 Task: Add the task  Implement a new cloud-based travel management system for a company to the section Hypernova in the project BitBoost and add a Due Date to the respective task as 2023/09/21
Action: Mouse moved to (742, 513)
Screenshot: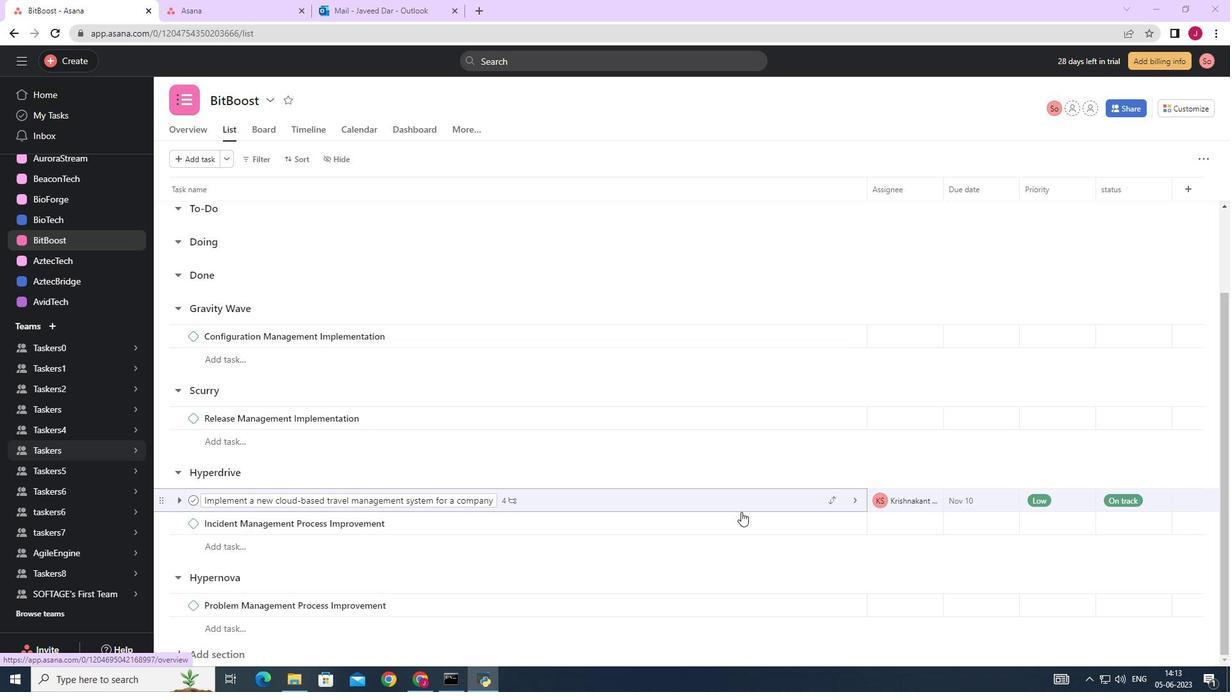 
Action: Mouse scrolled (742, 512) with delta (0, 0)
Screenshot: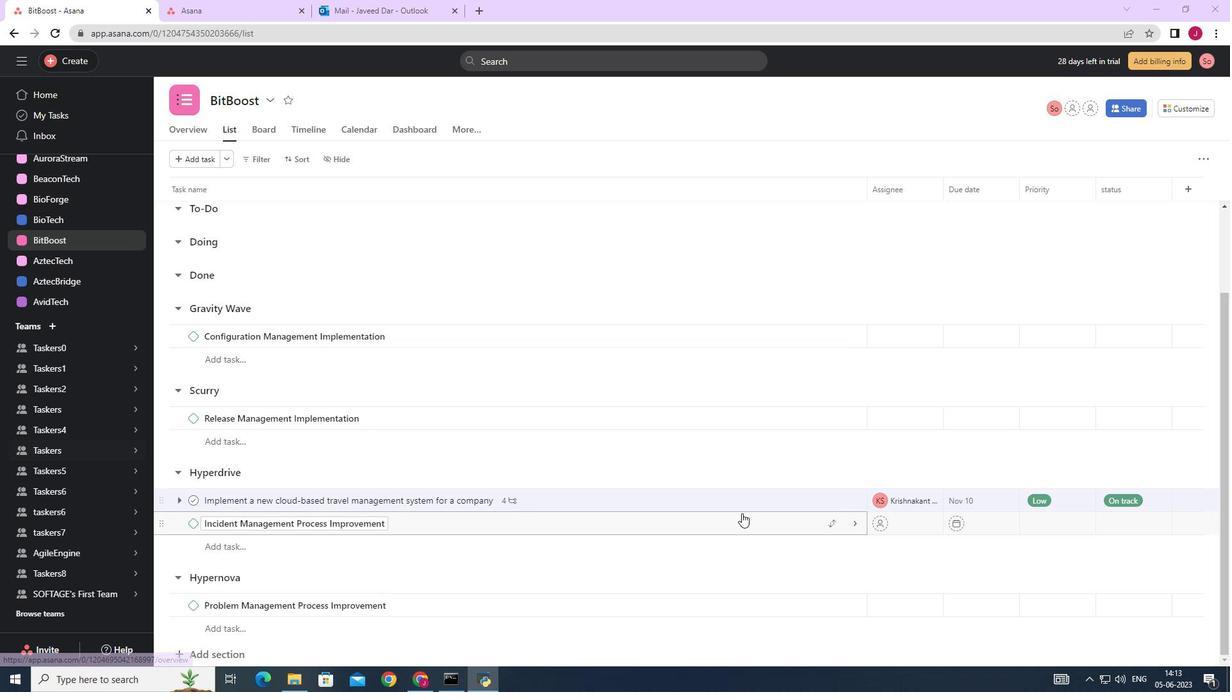 
Action: Mouse scrolled (742, 512) with delta (0, 0)
Screenshot: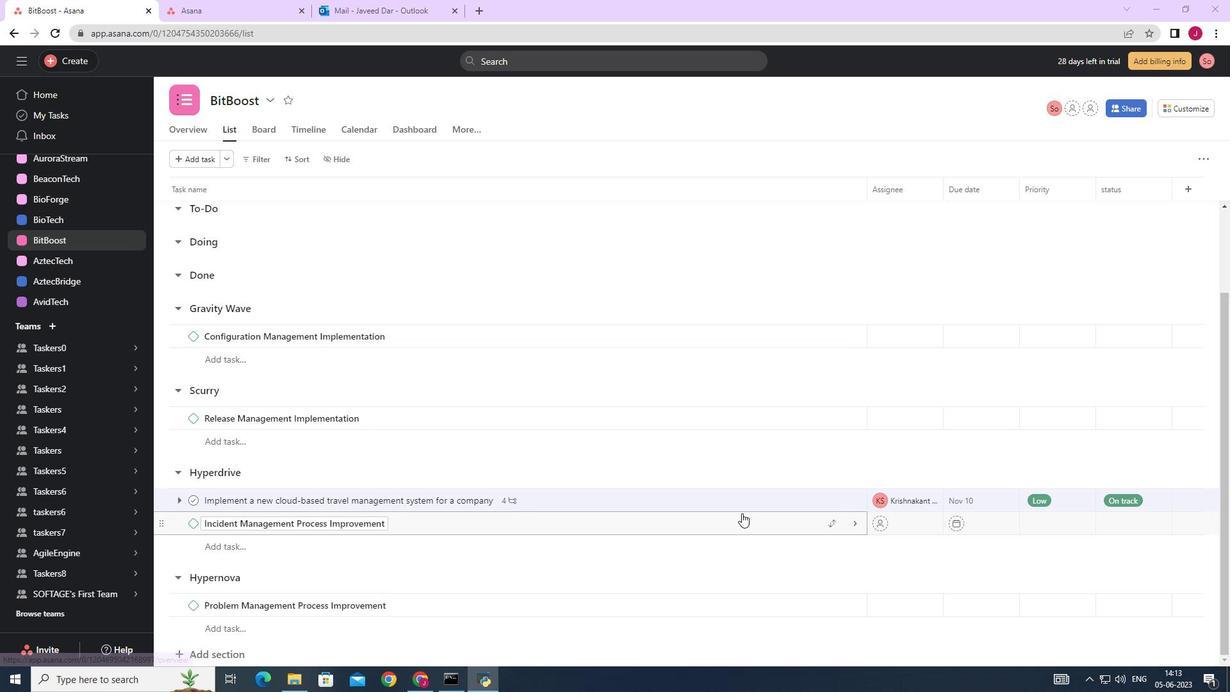 
Action: Mouse scrolled (742, 512) with delta (0, 0)
Screenshot: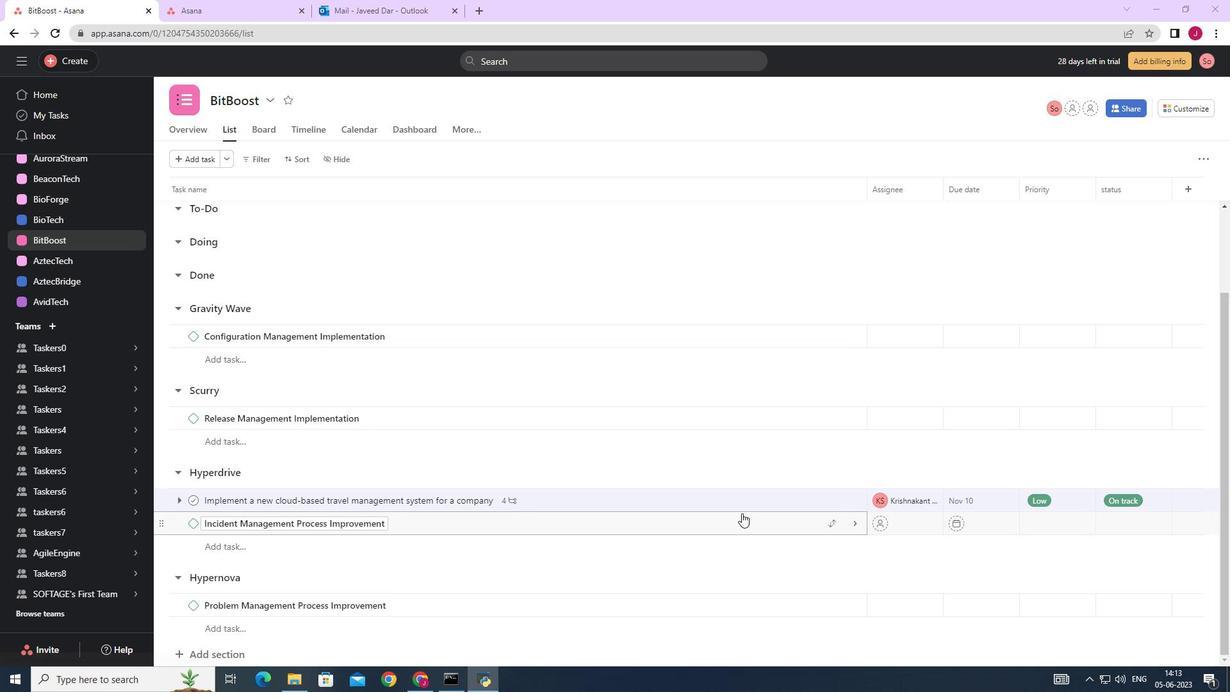 
Action: Mouse moved to (742, 513)
Screenshot: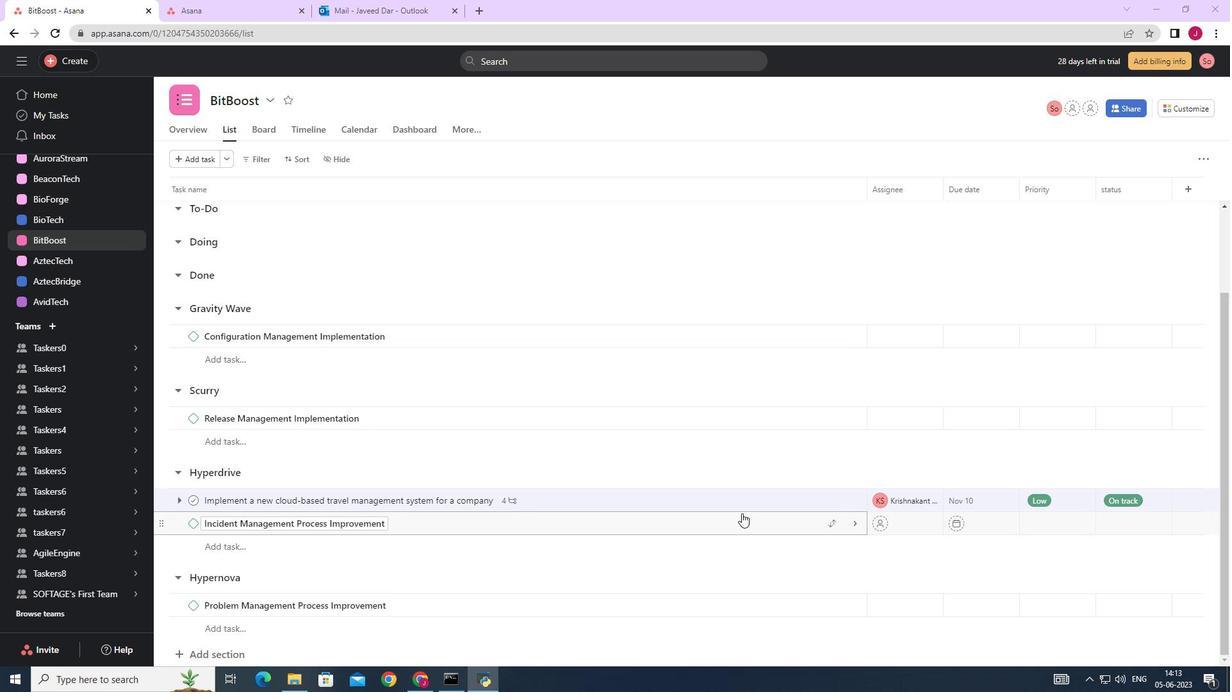 
Action: Mouse scrolled (742, 512) with delta (0, 0)
Screenshot: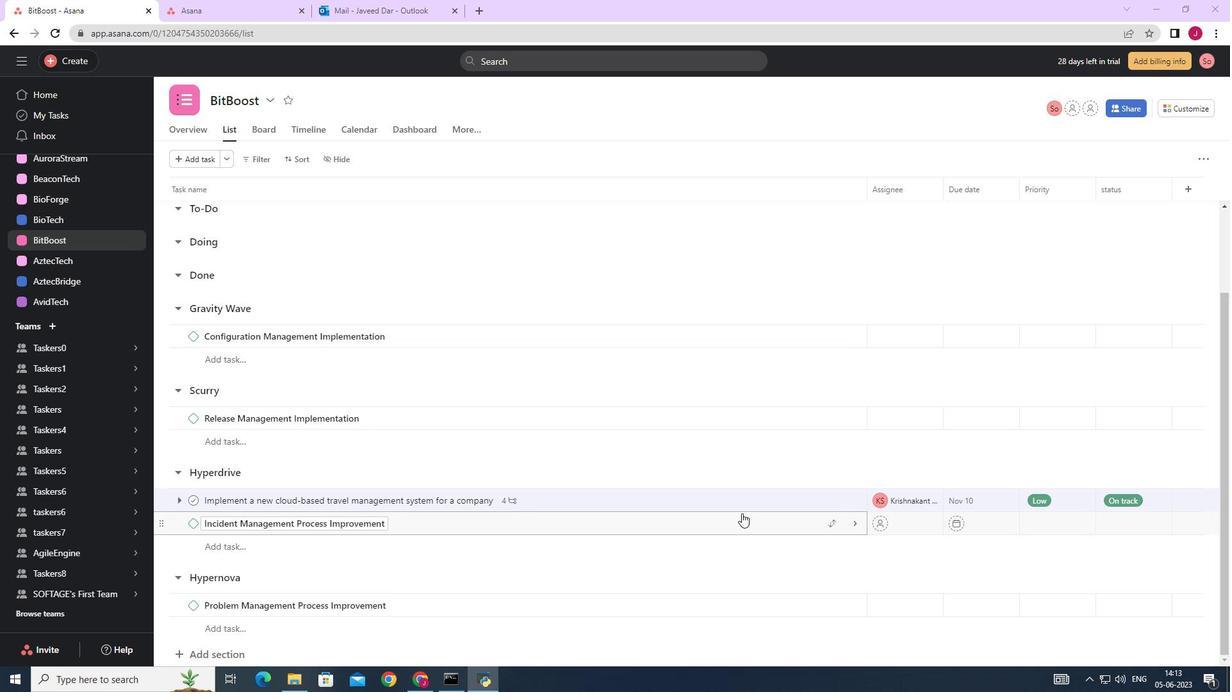 
Action: Mouse moved to (740, 511)
Screenshot: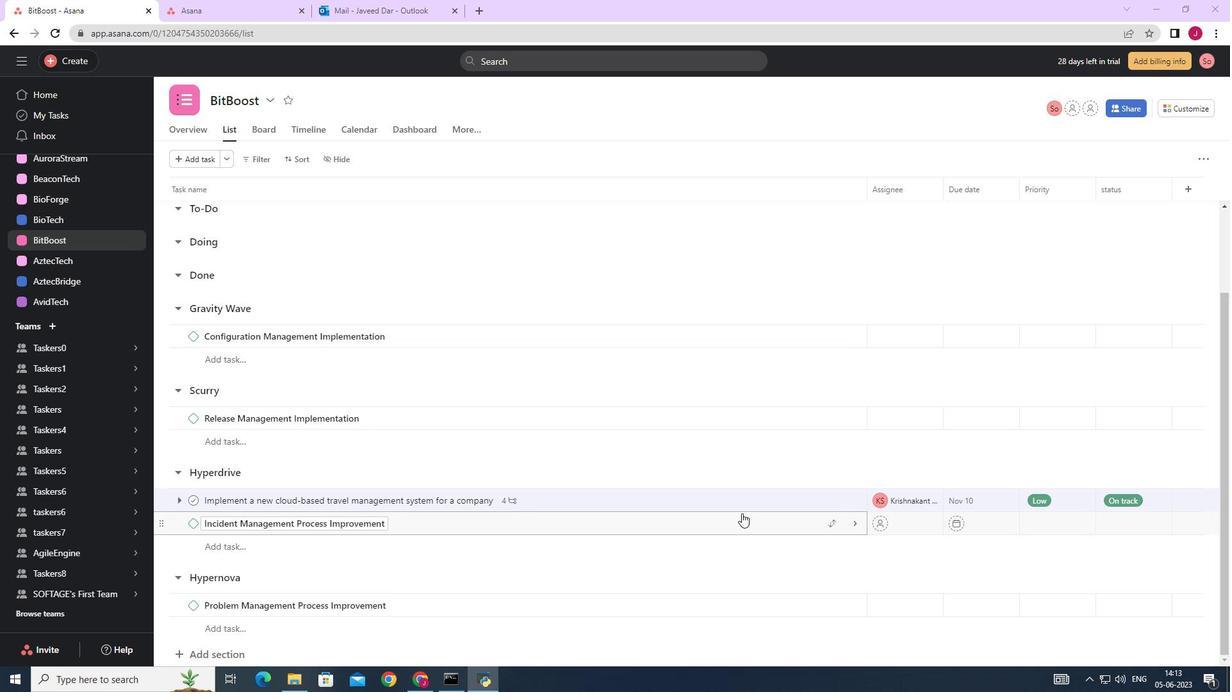 
Action: Mouse scrolled (740, 510) with delta (0, 0)
Screenshot: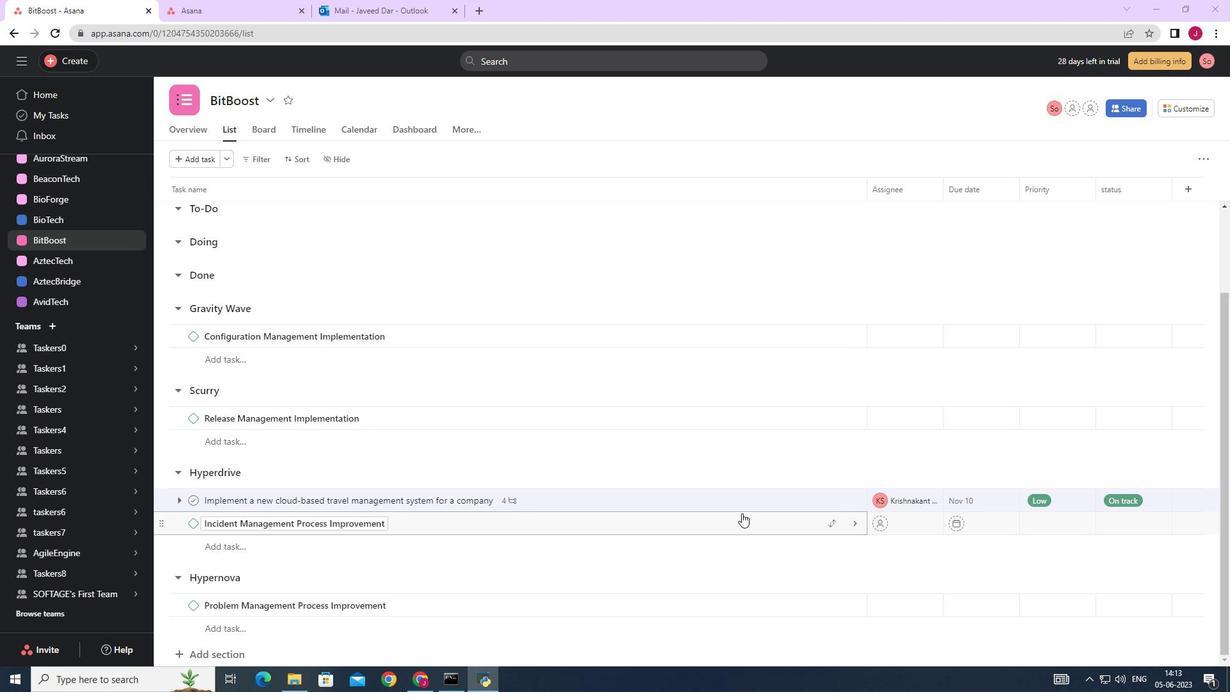 
Action: Mouse moved to (833, 497)
Screenshot: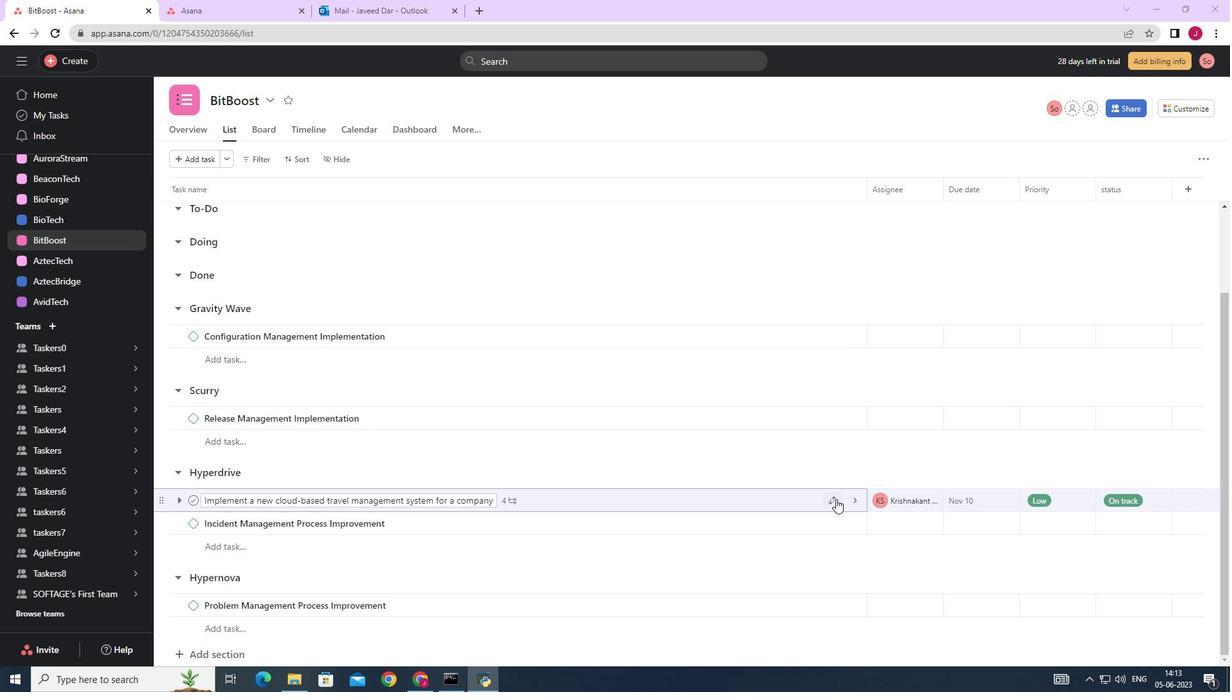 
Action: Mouse pressed left at (833, 497)
Screenshot: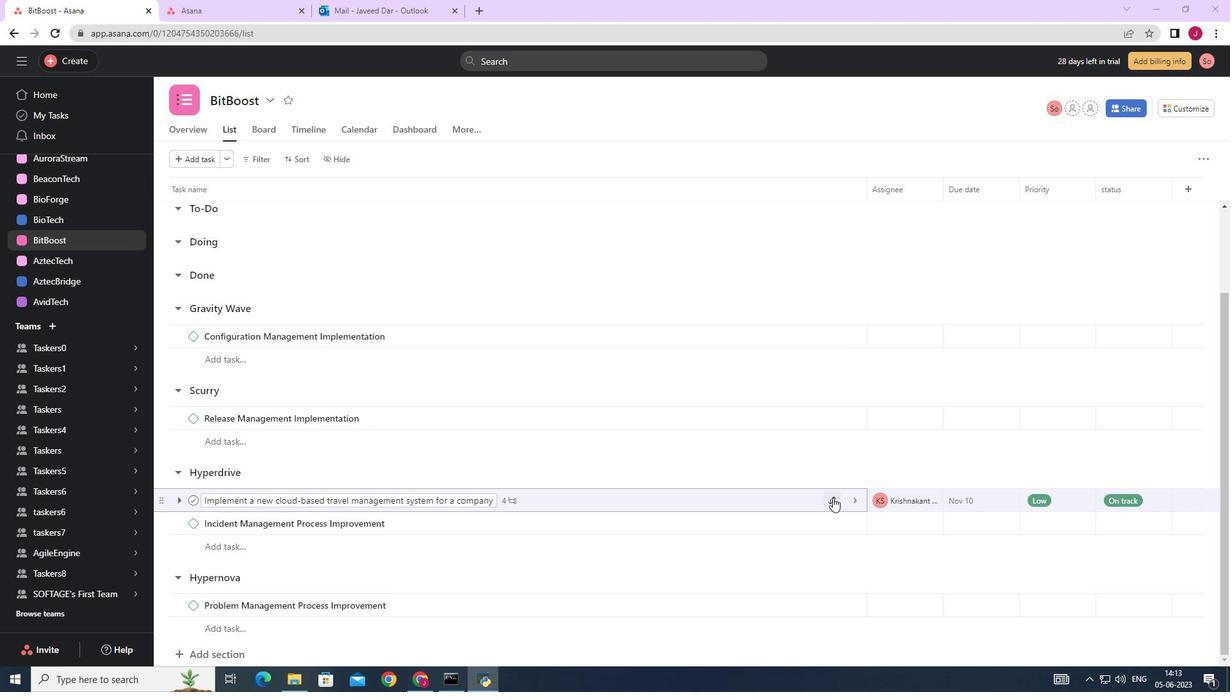 
Action: Mouse moved to (789, 478)
Screenshot: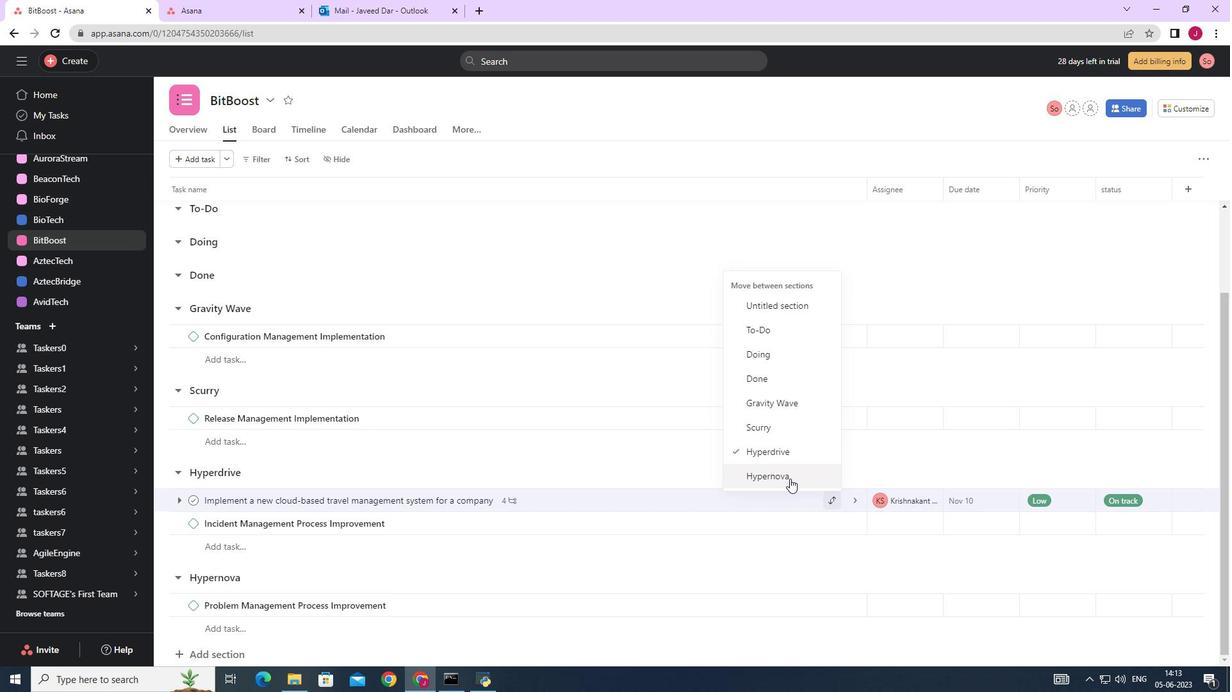 
Action: Mouse pressed left at (789, 478)
Screenshot: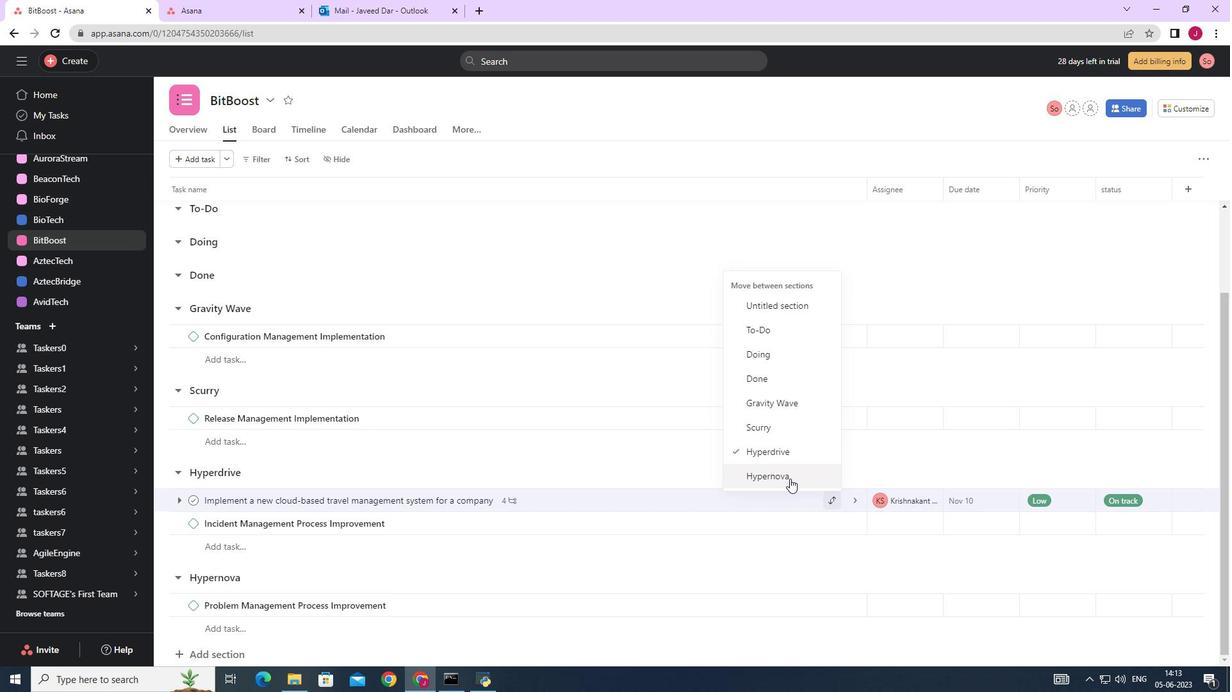 
Action: Mouse moved to (1010, 582)
Screenshot: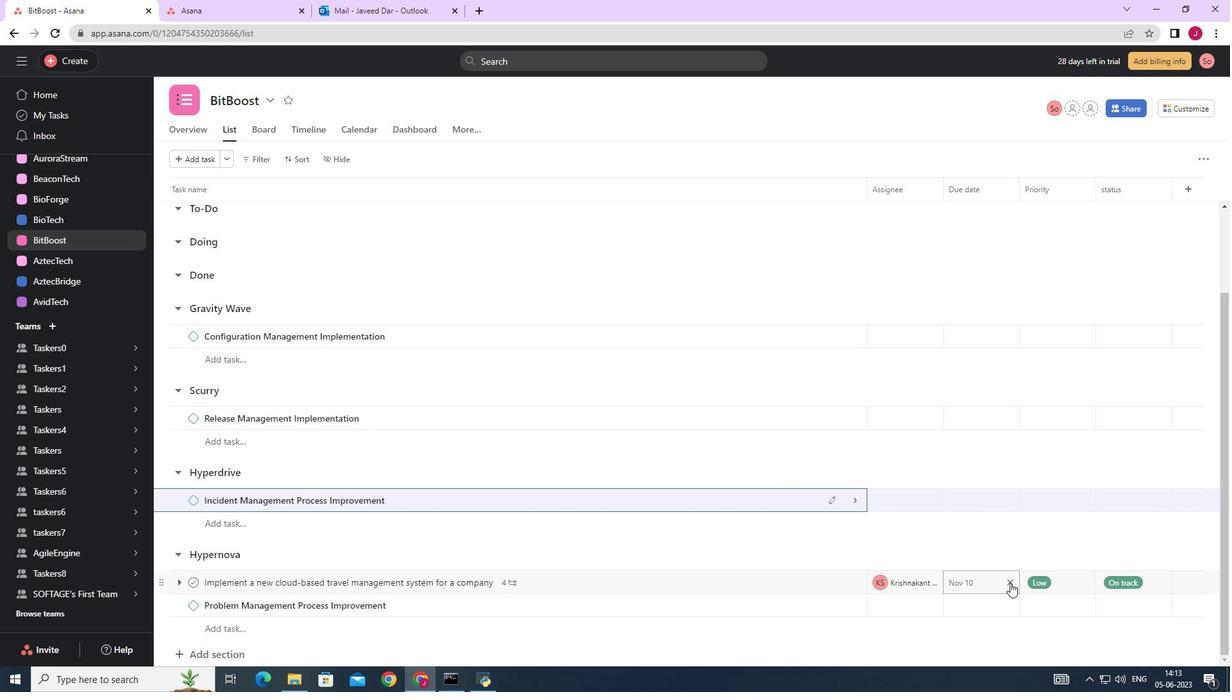 
Action: Mouse pressed left at (1010, 582)
Screenshot: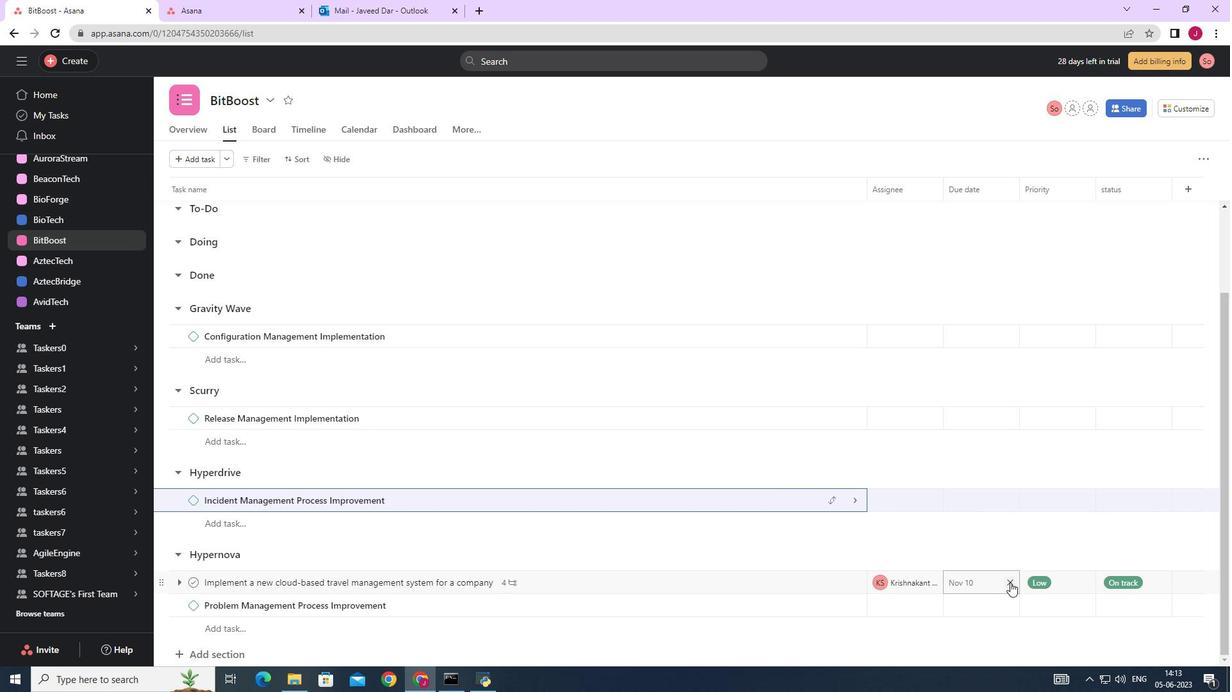 
Action: Mouse moved to (978, 583)
Screenshot: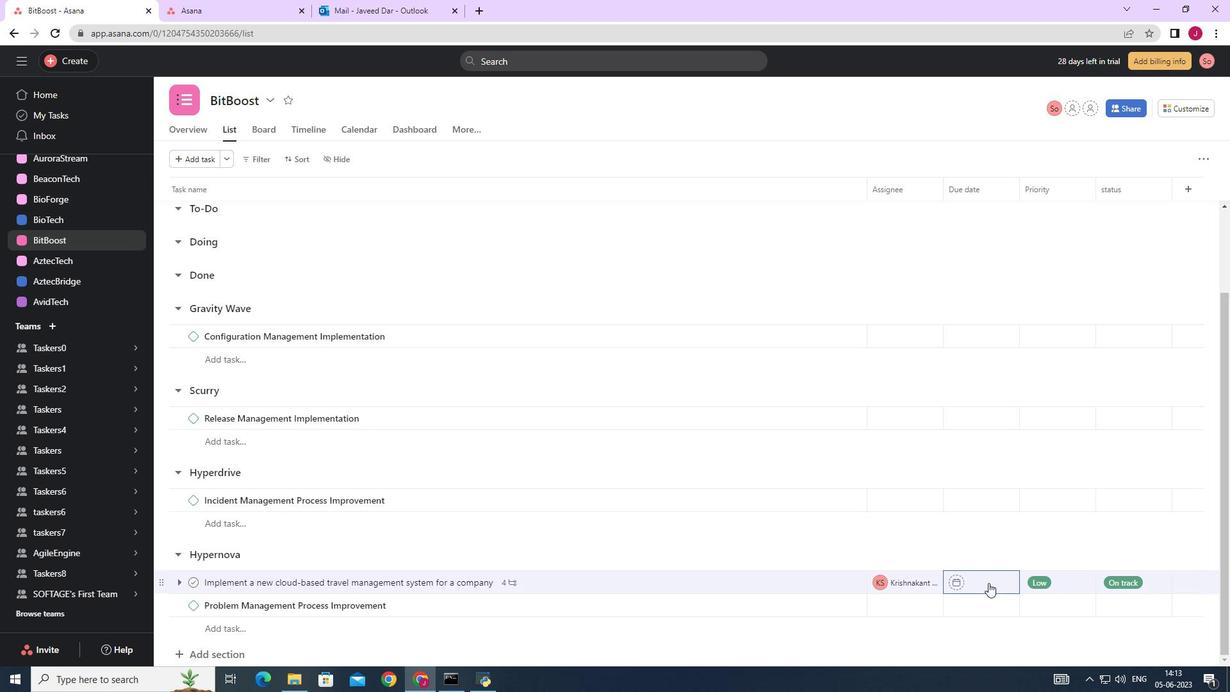 
Action: Mouse pressed left at (978, 583)
Screenshot: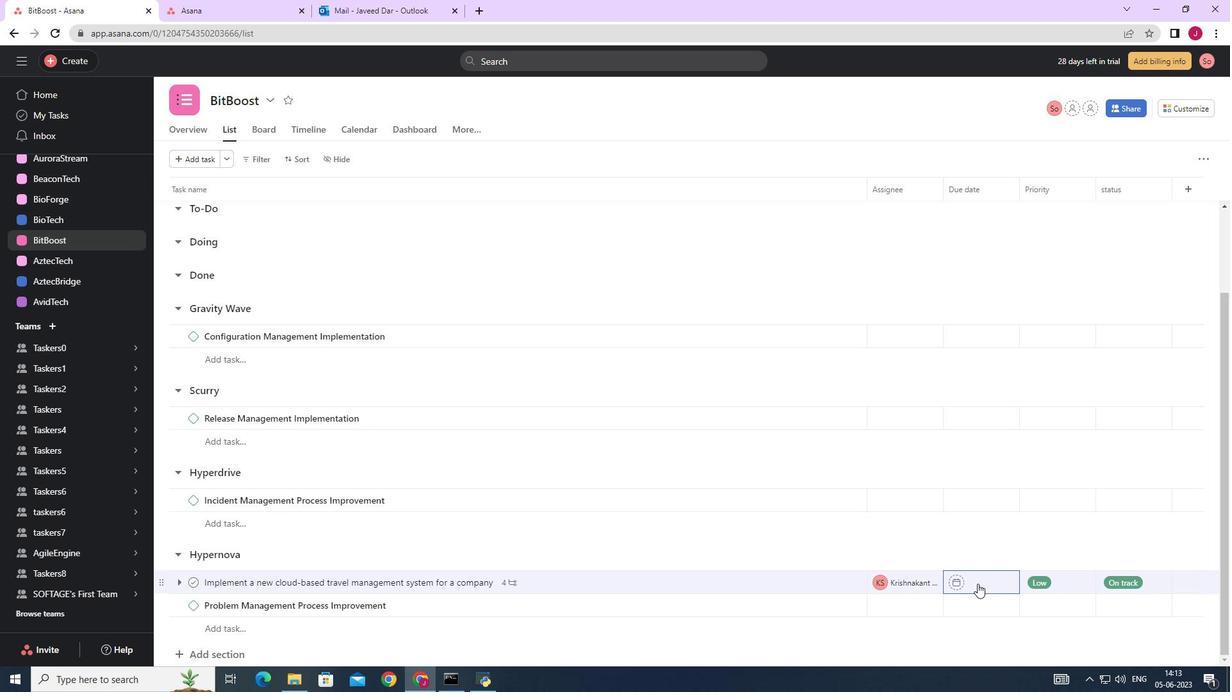 
Action: Mouse moved to (1109, 375)
Screenshot: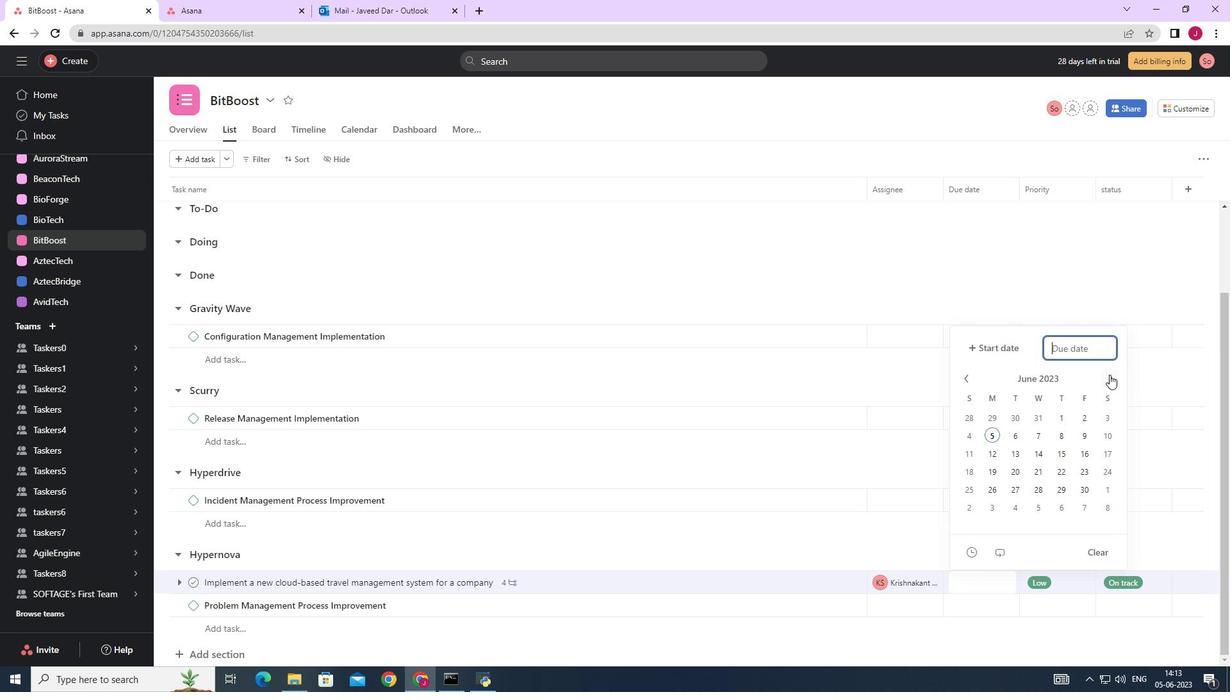 
Action: Mouse pressed left at (1109, 375)
Screenshot: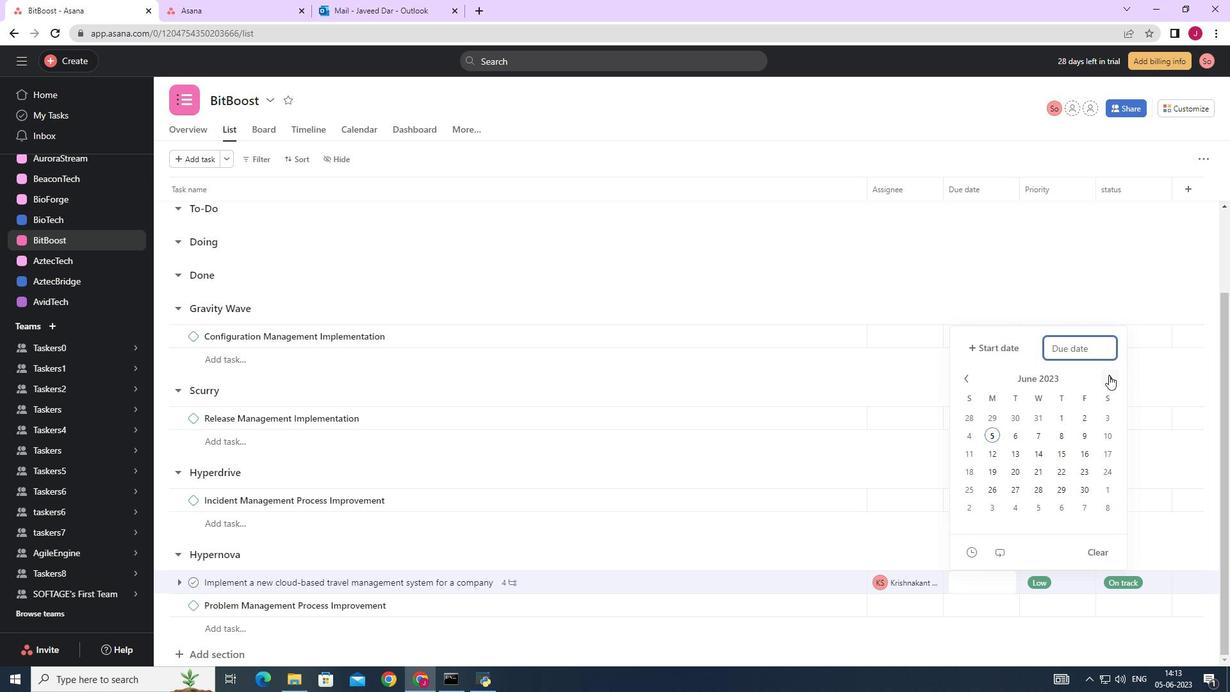 
Action: Mouse pressed left at (1109, 375)
Screenshot: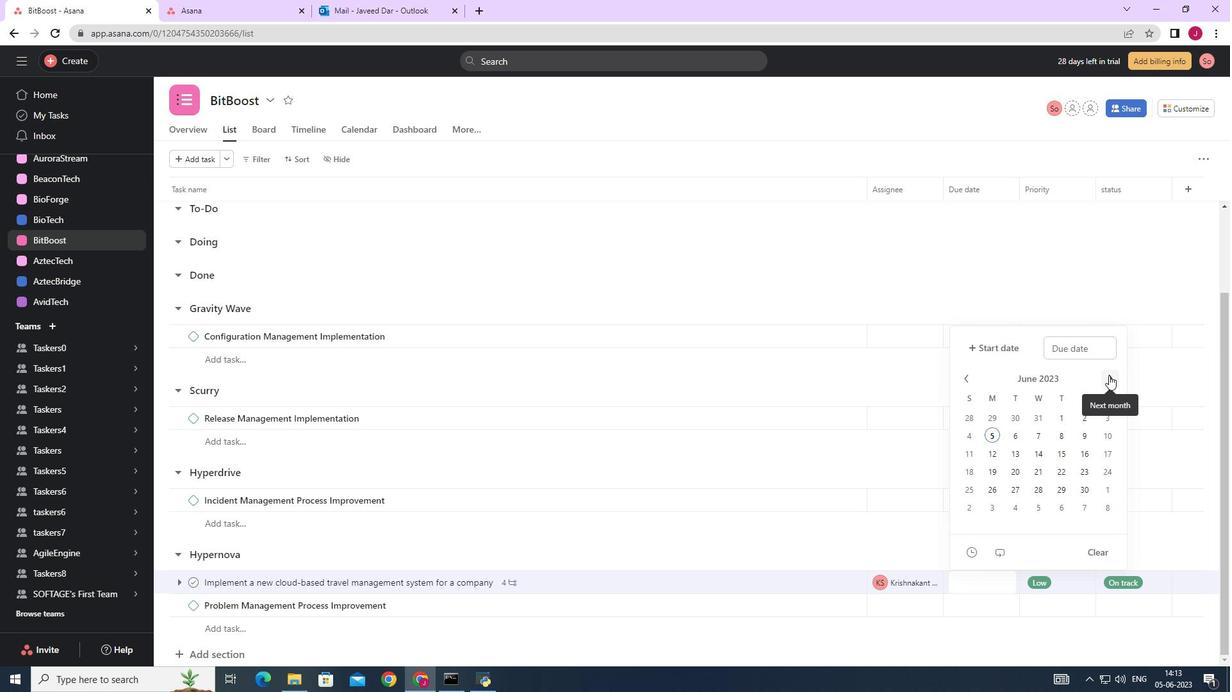 
Action: Mouse pressed left at (1109, 375)
Screenshot: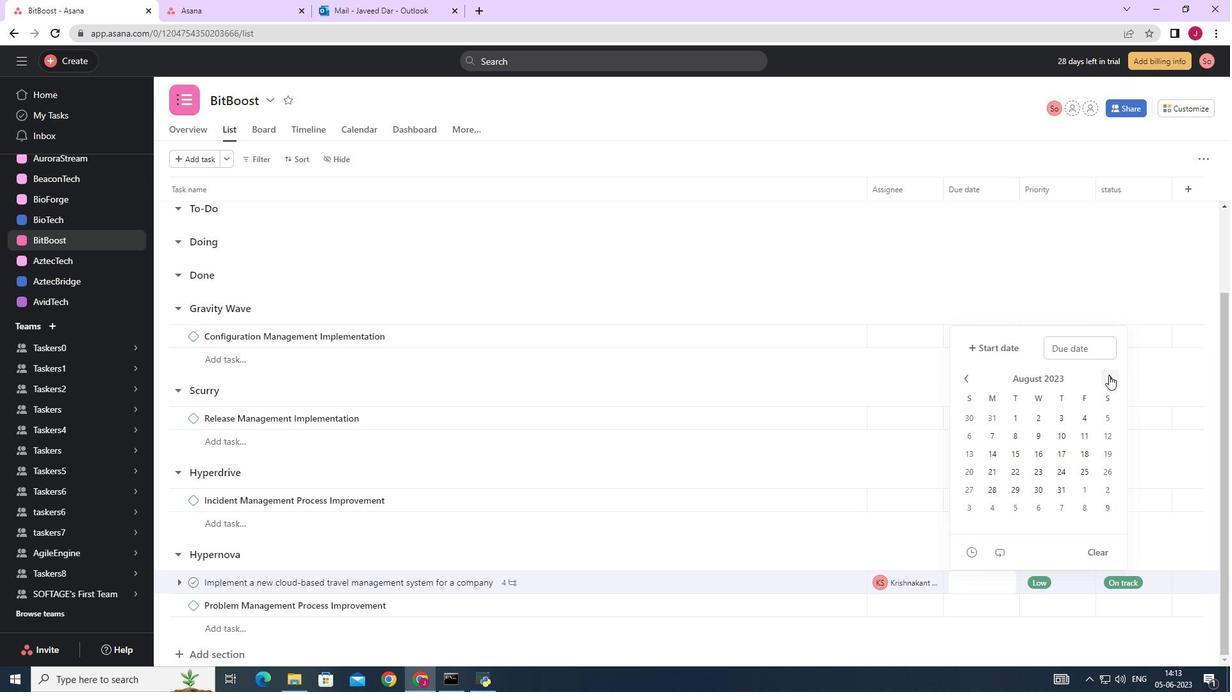 
Action: Mouse pressed left at (1109, 375)
Screenshot: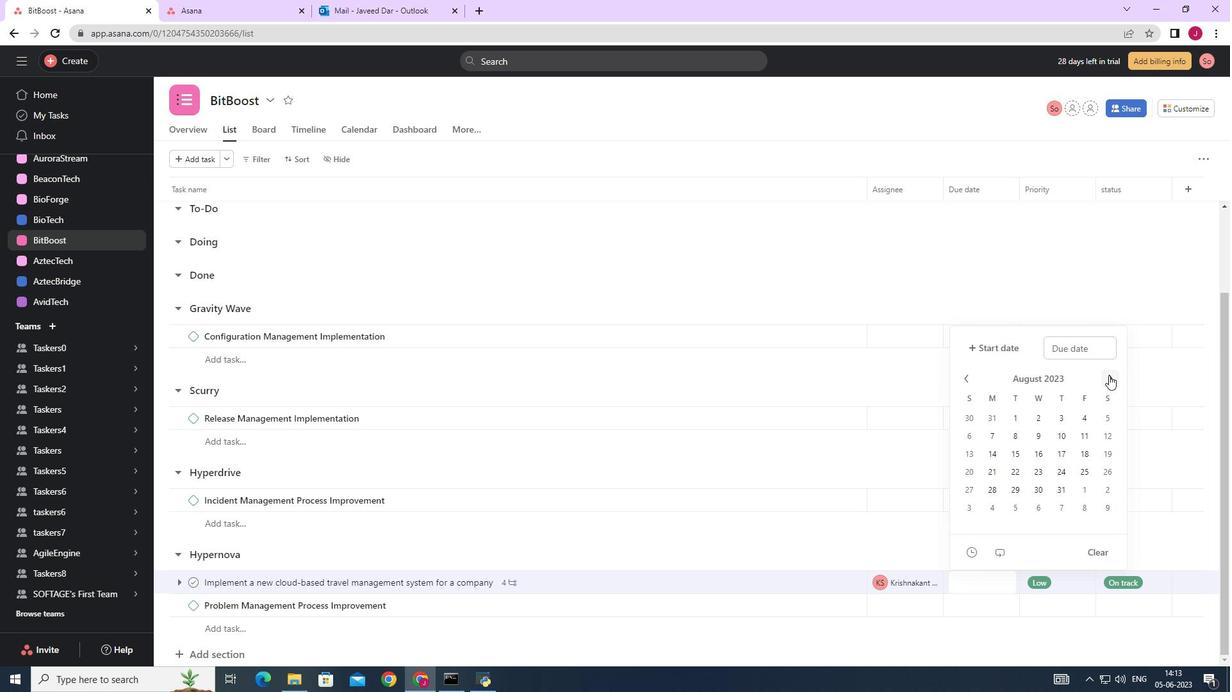 
Action: Mouse pressed left at (1109, 375)
Screenshot: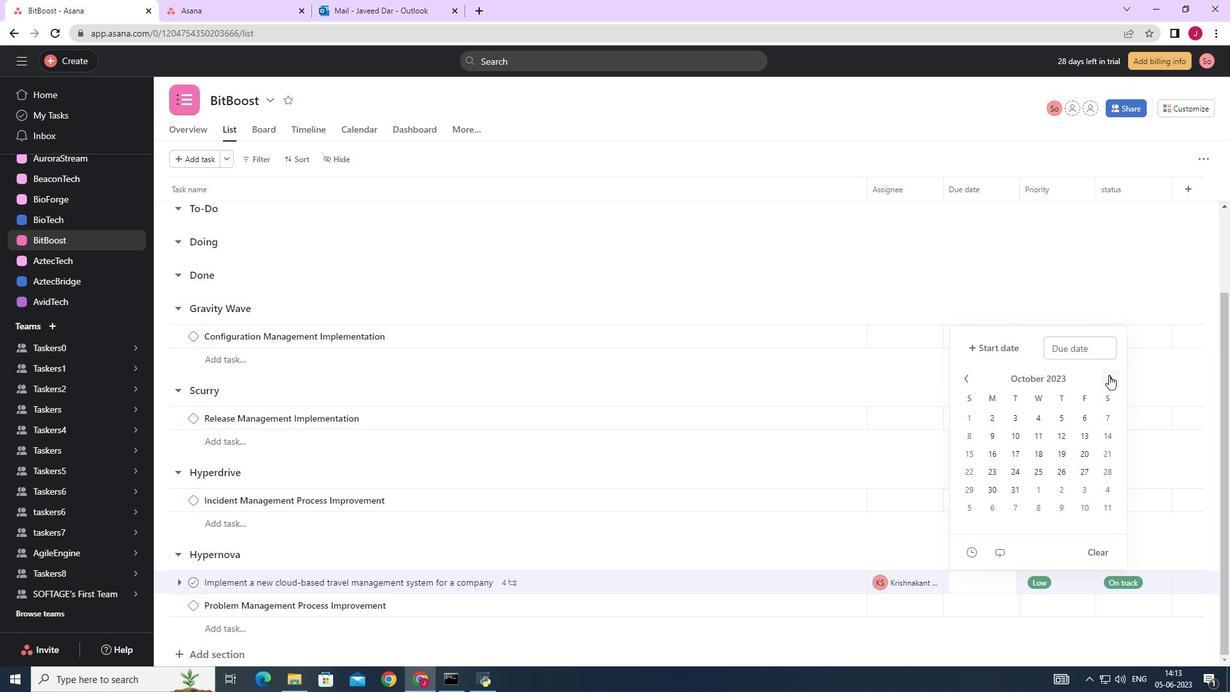 
Action: Mouse moved to (972, 381)
Screenshot: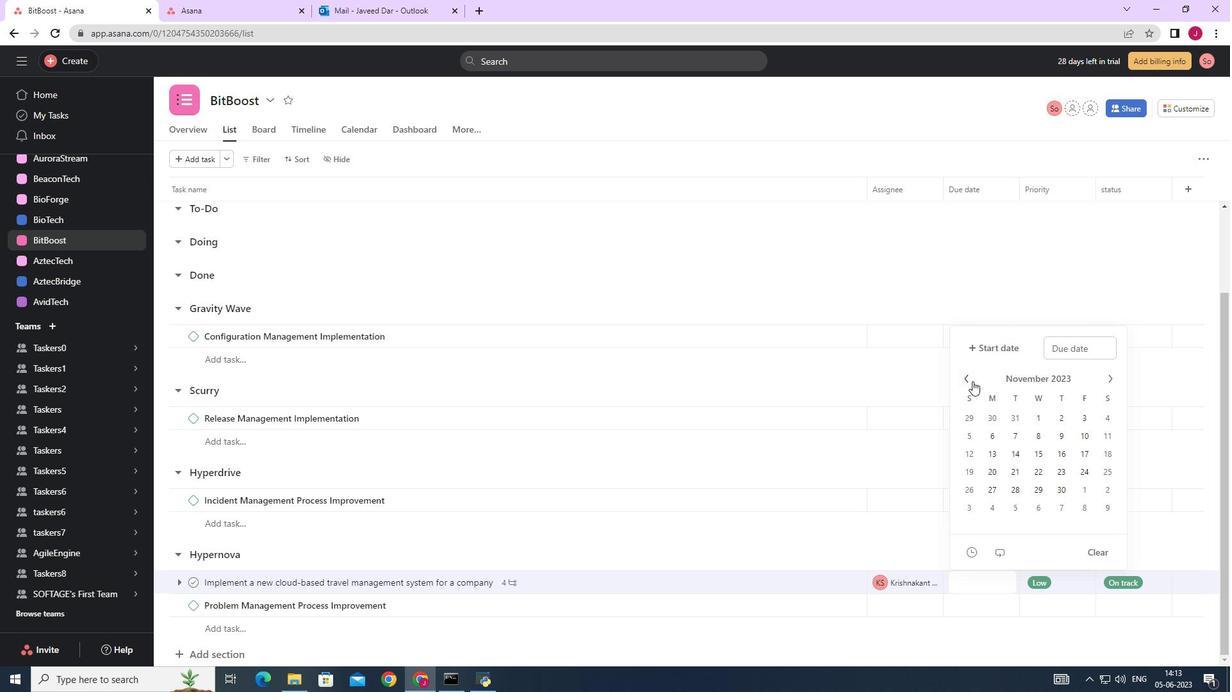 
Action: Mouse pressed left at (972, 381)
Screenshot: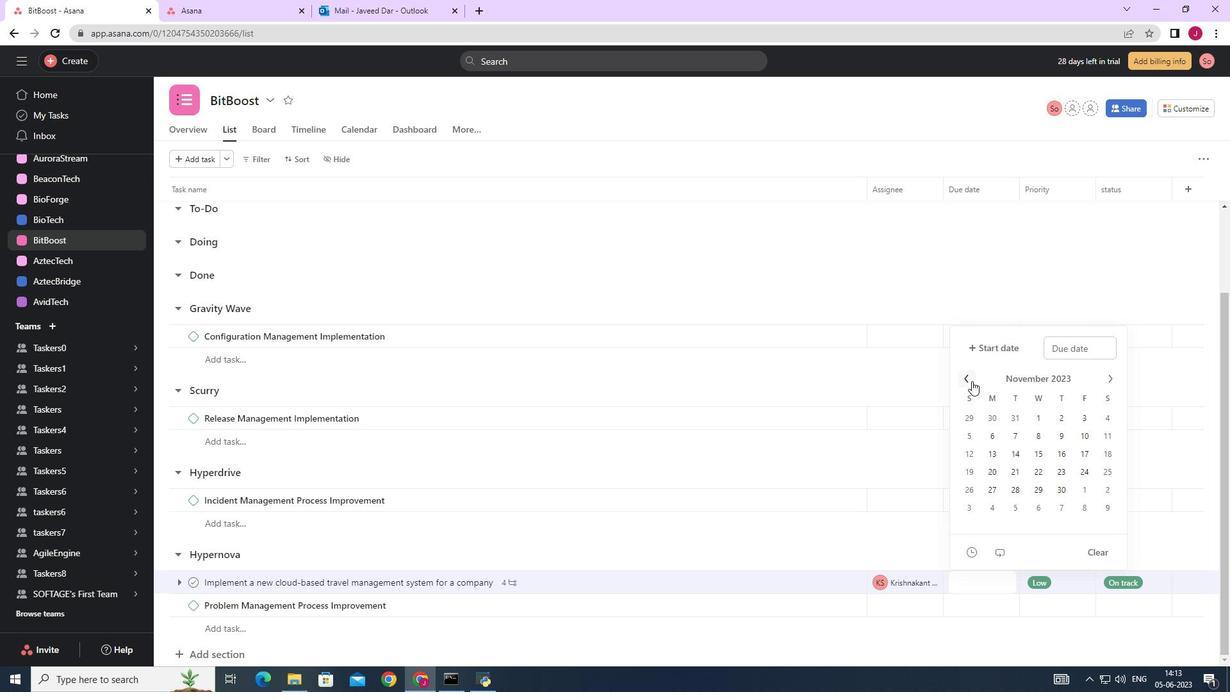 
Action: Mouse moved to (969, 376)
Screenshot: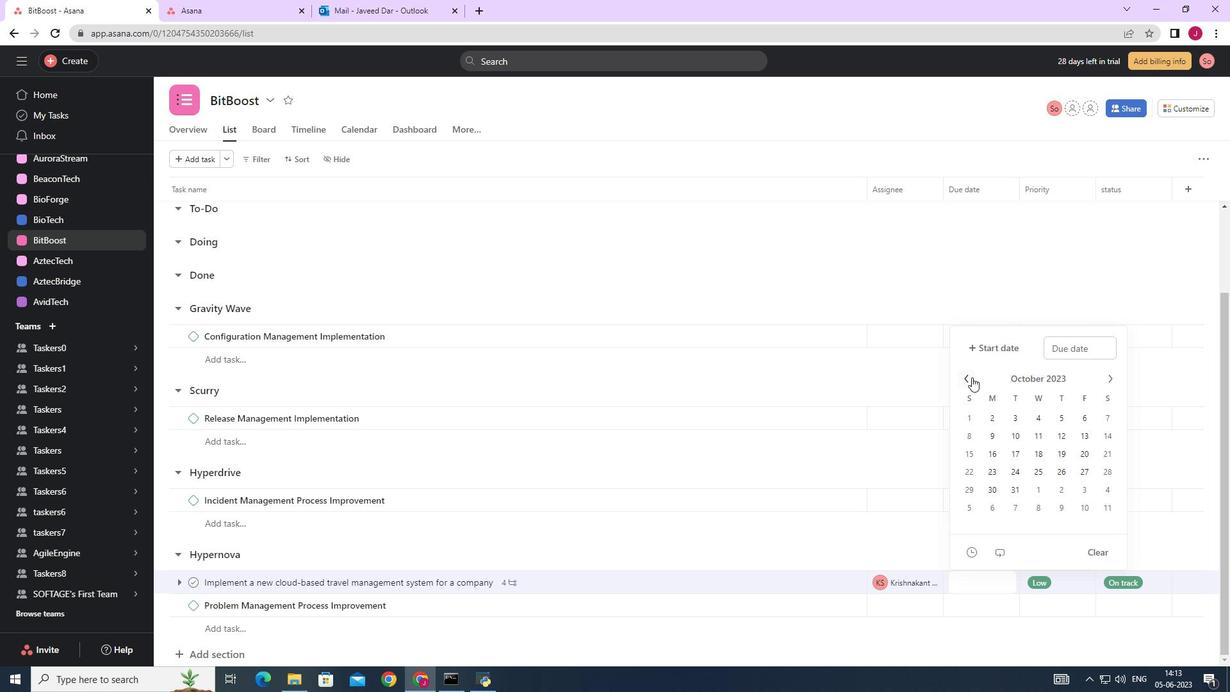 
Action: Mouse pressed left at (969, 376)
Screenshot: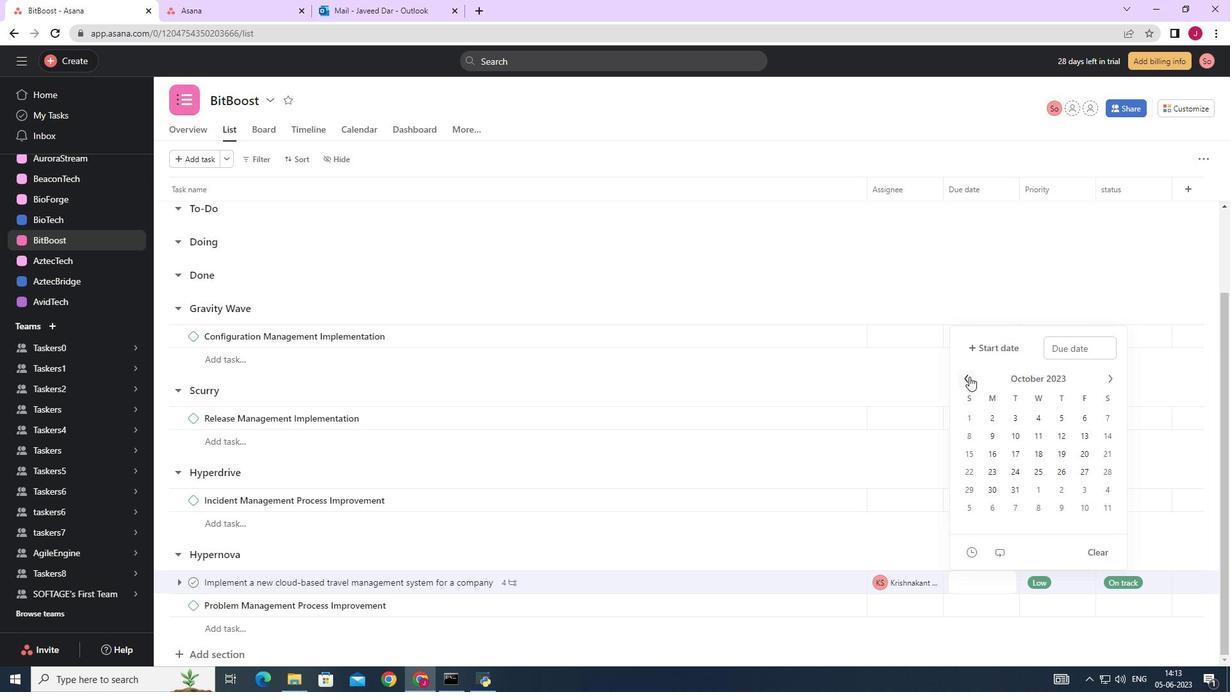 
Action: Mouse moved to (1062, 471)
Screenshot: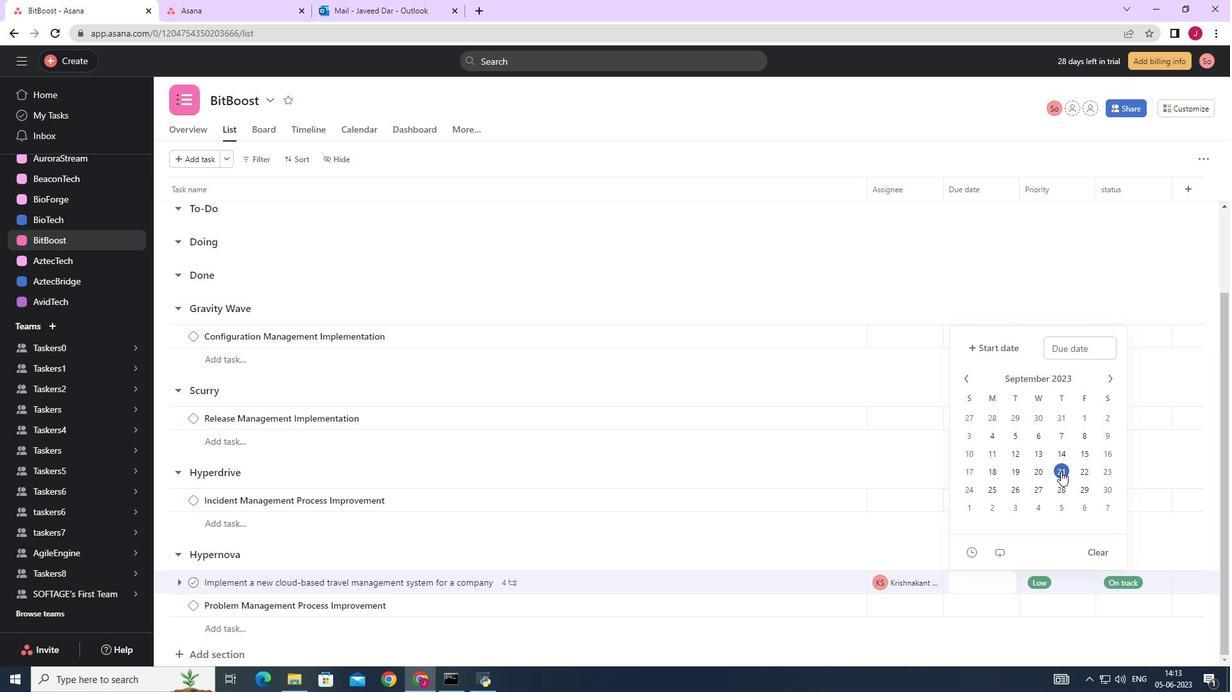 
Action: Mouse pressed left at (1062, 471)
Screenshot: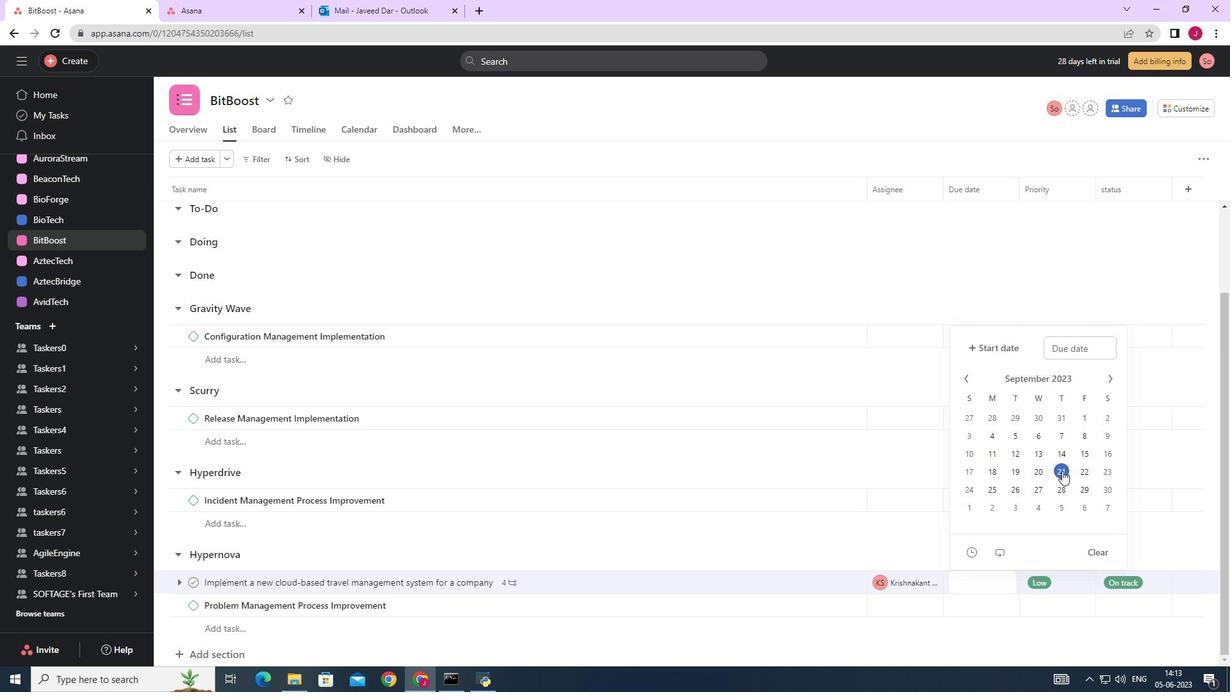 
Action: Mouse moved to (1152, 270)
Screenshot: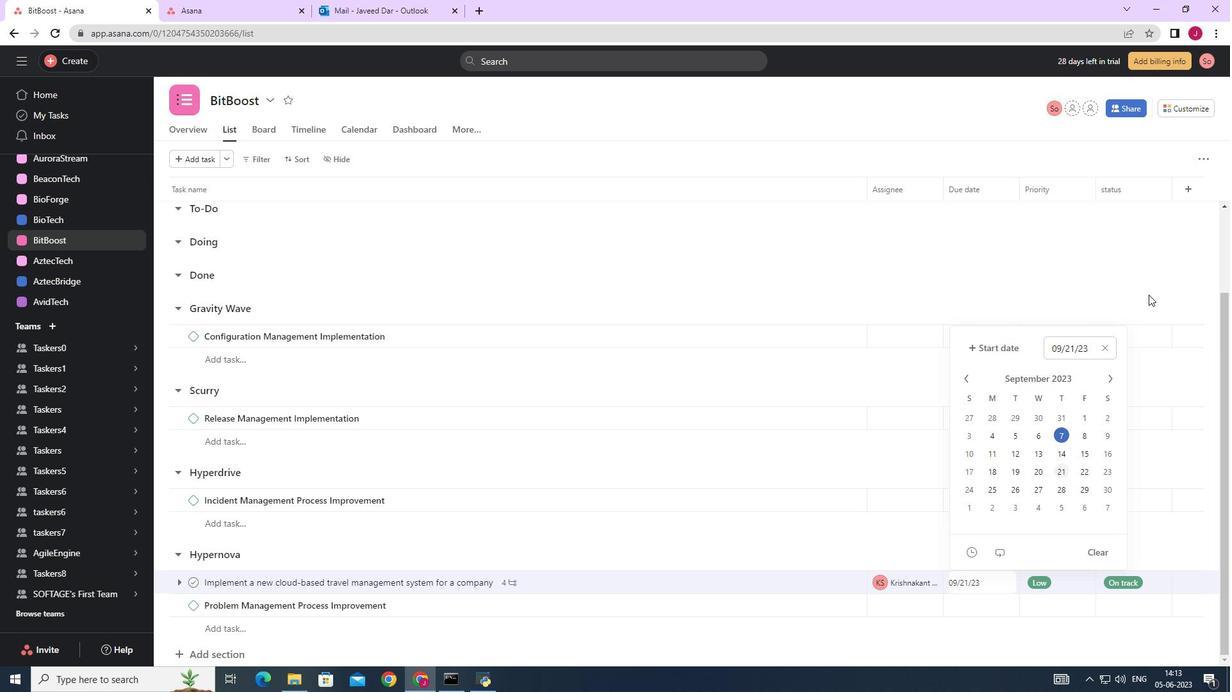 
Action: Mouse pressed left at (1152, 270)
Screenshot: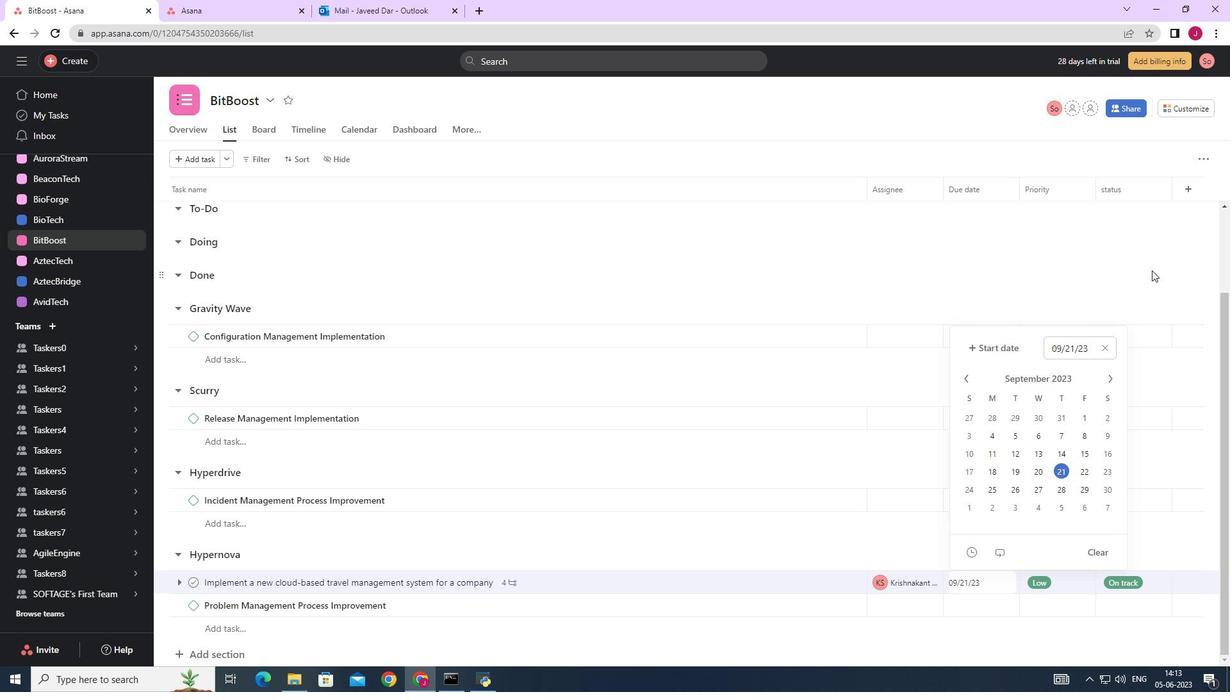 
